 Task: Select the criteria, date is on or before to "tomorrow".
Action: Mouse moved to (190, 88)
Screenshot: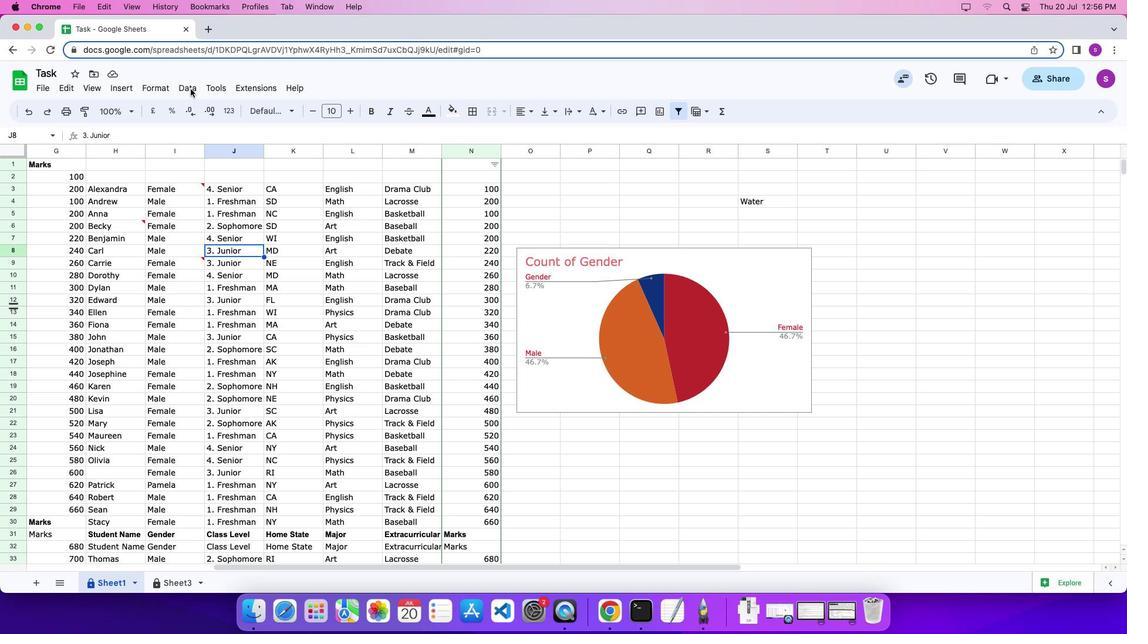 
Action: Mouse pressed left at (190, 88)
Screenshot: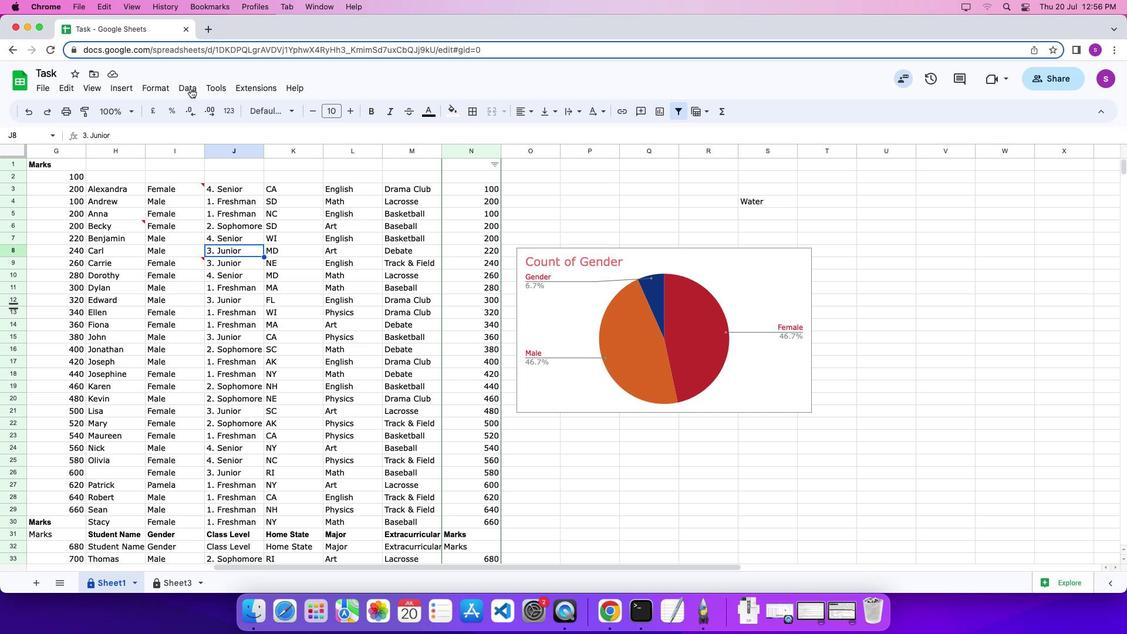 
Action: Mouse moved to (190, 88)
Screenshot: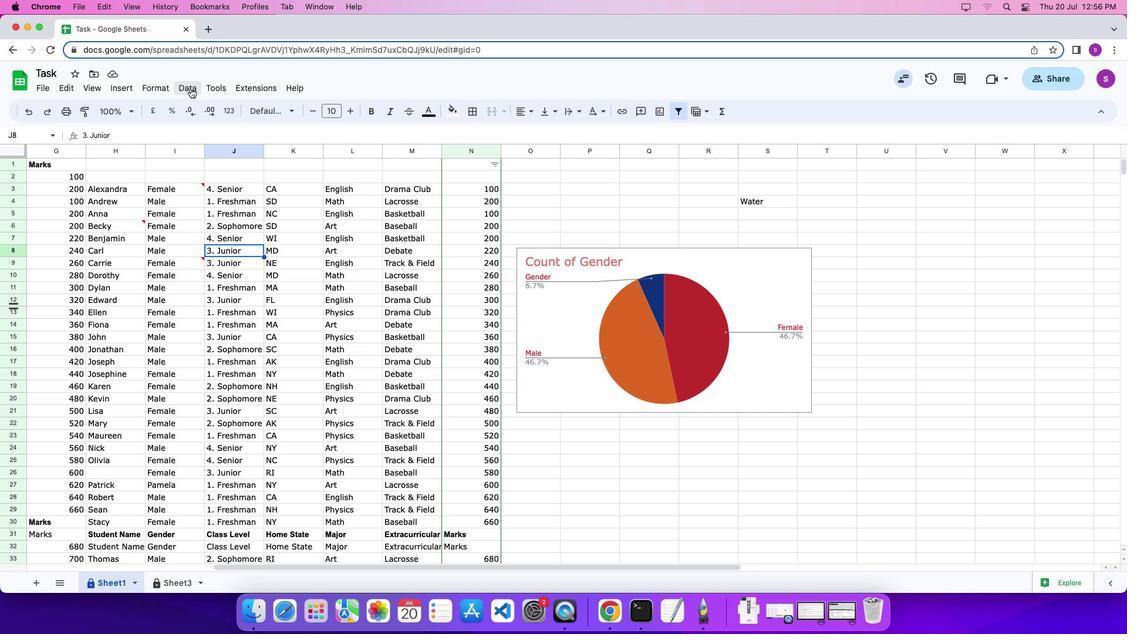 
Action: Mouse pressed left at (190, 88)
Screenshot: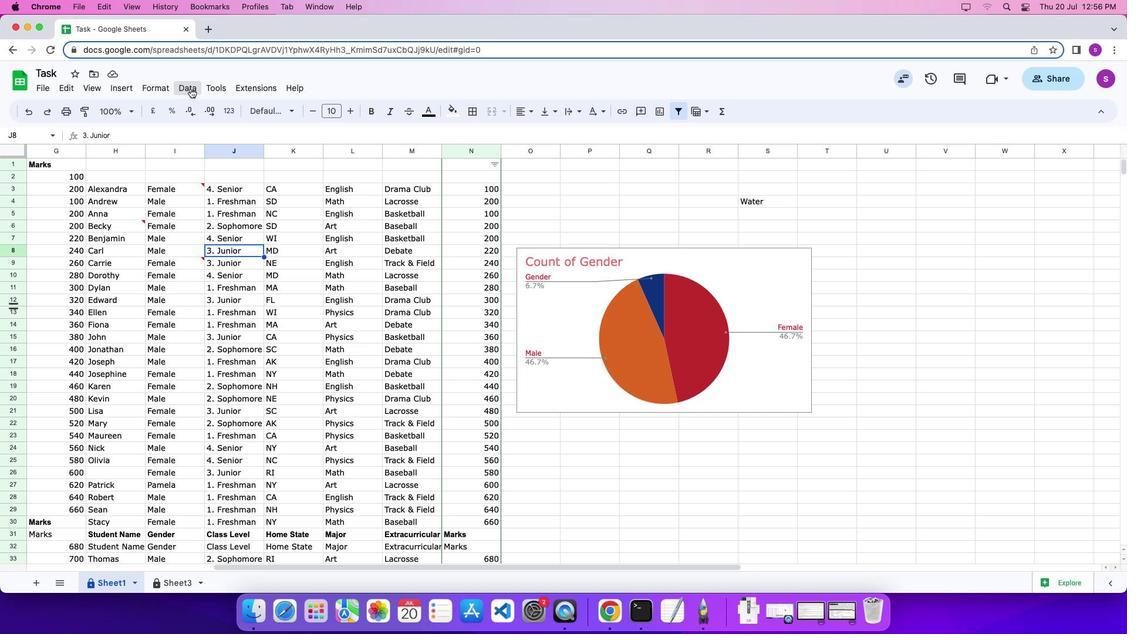 
Action: Mouse pressed left at (190, 88)
Screenshot: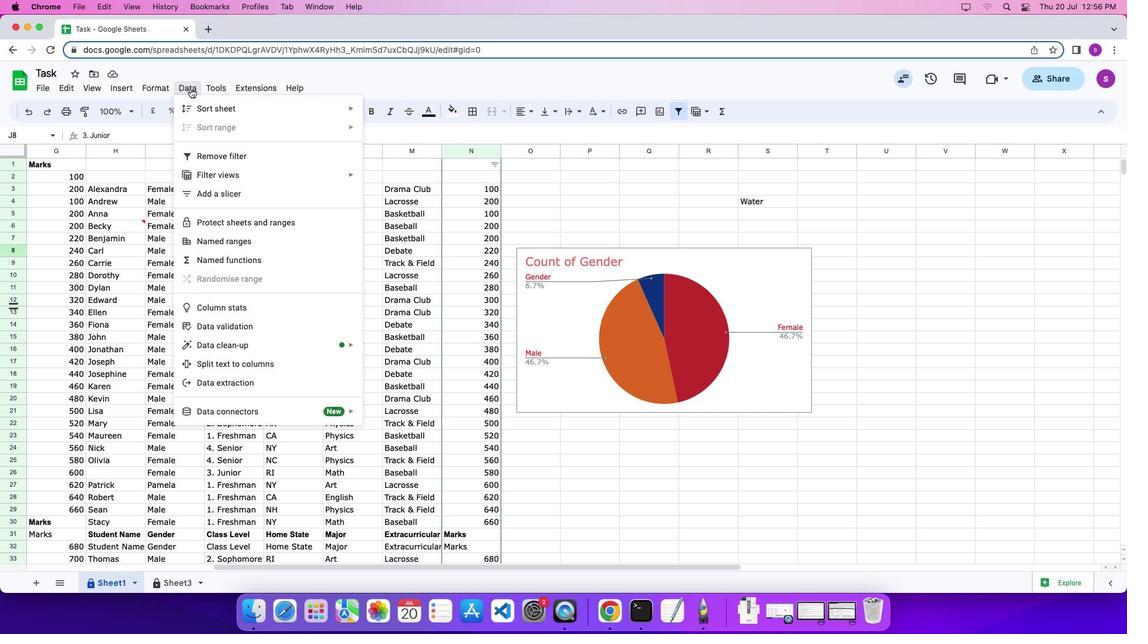 
Action: Mouse moved to (226, 323)
Screenshot: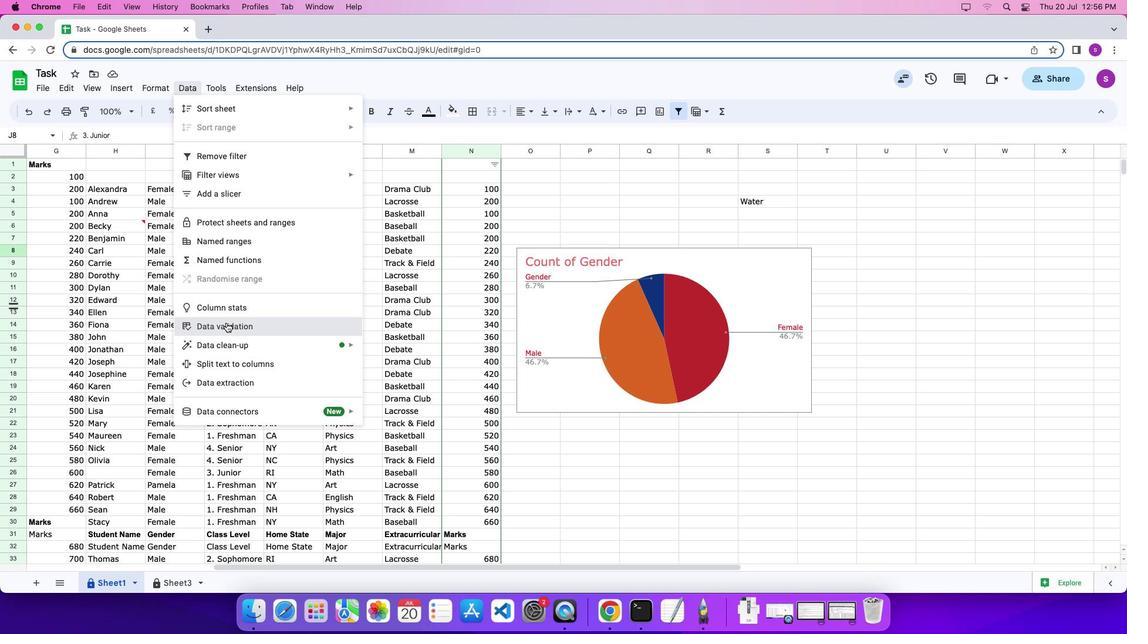 
Action: Mouse pressed left at (226, 323)
Screenshot: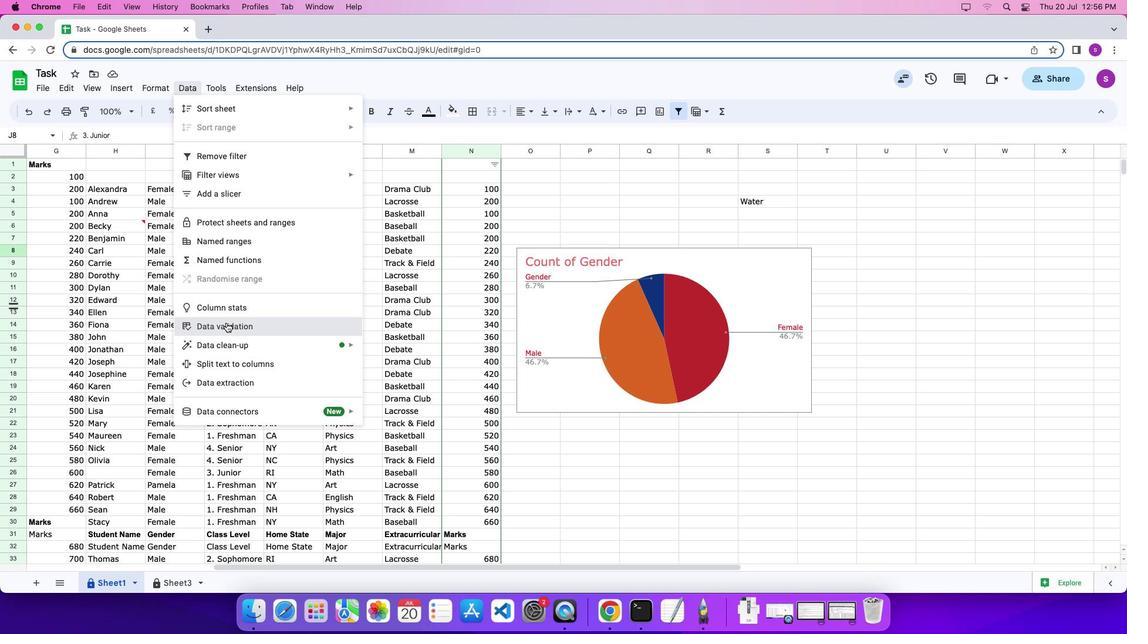 
Action: Mouse moved to (1047, 333)
Screenshot: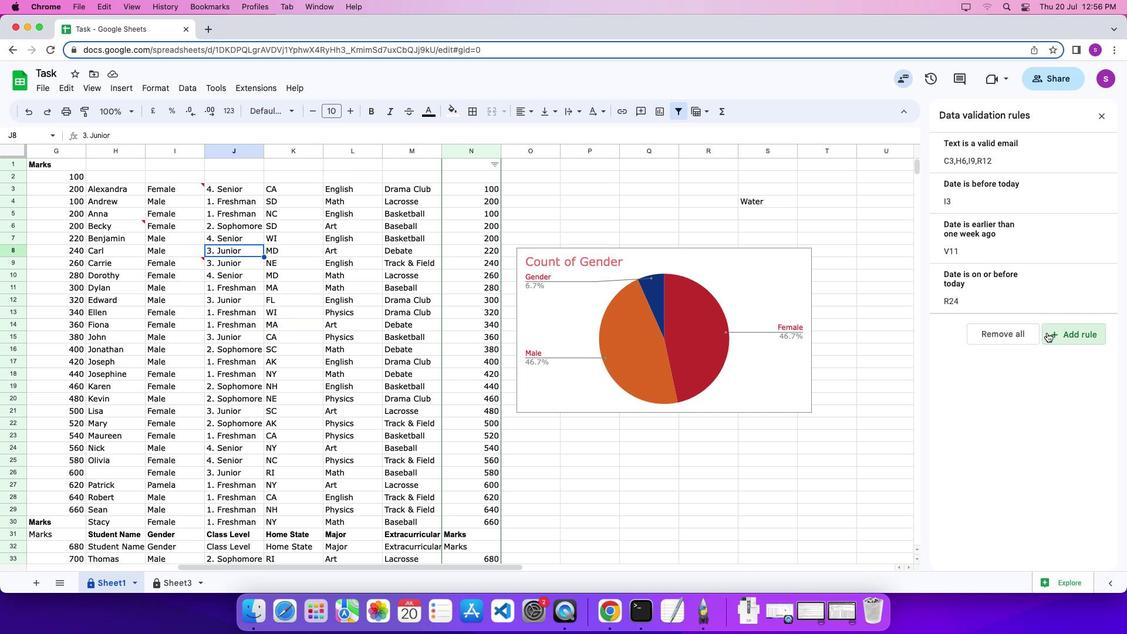 
Action: Mouse pressed left at (1047, 333)
Screenshot: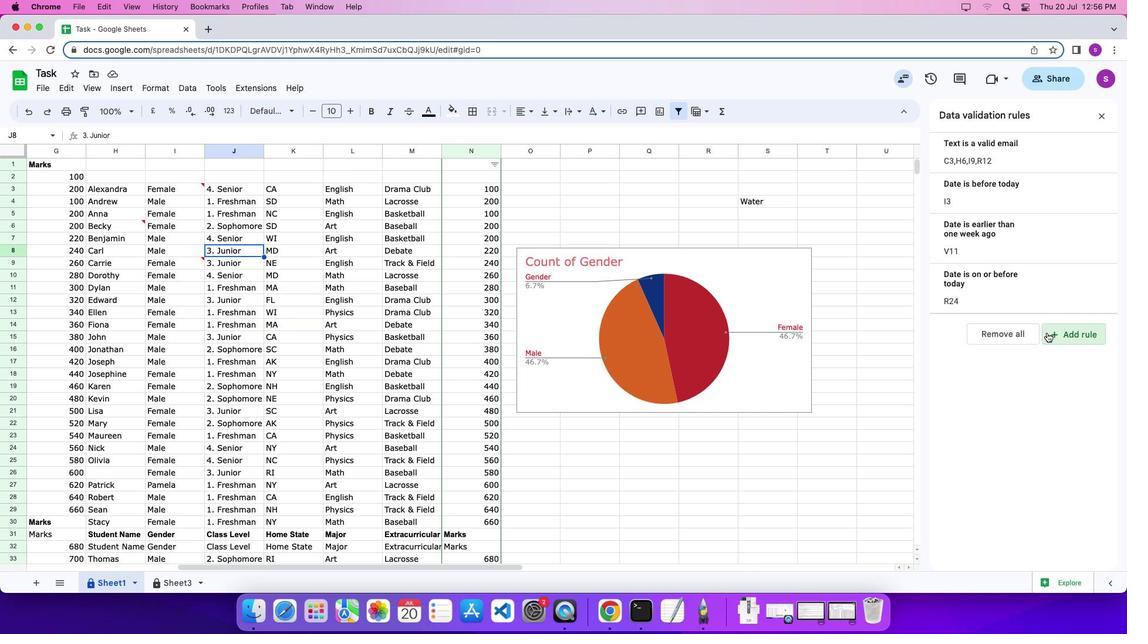 
Action: Mouse moved to (1011, 216)
Screenshot: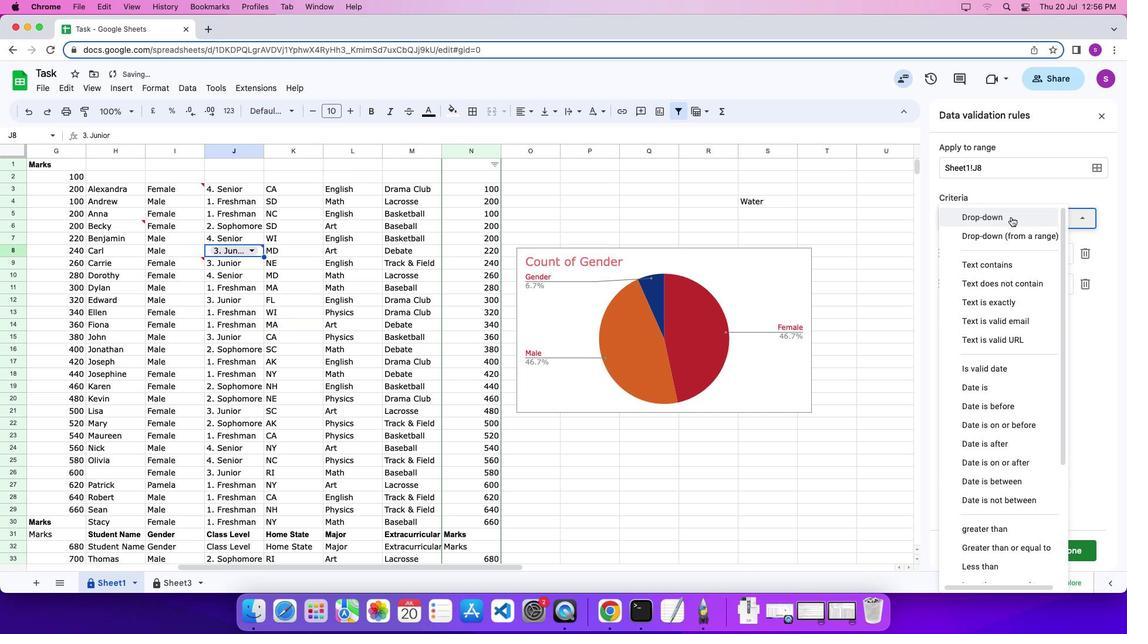 
Action: Mouse pressed left at (1011, 216)
Screenshot: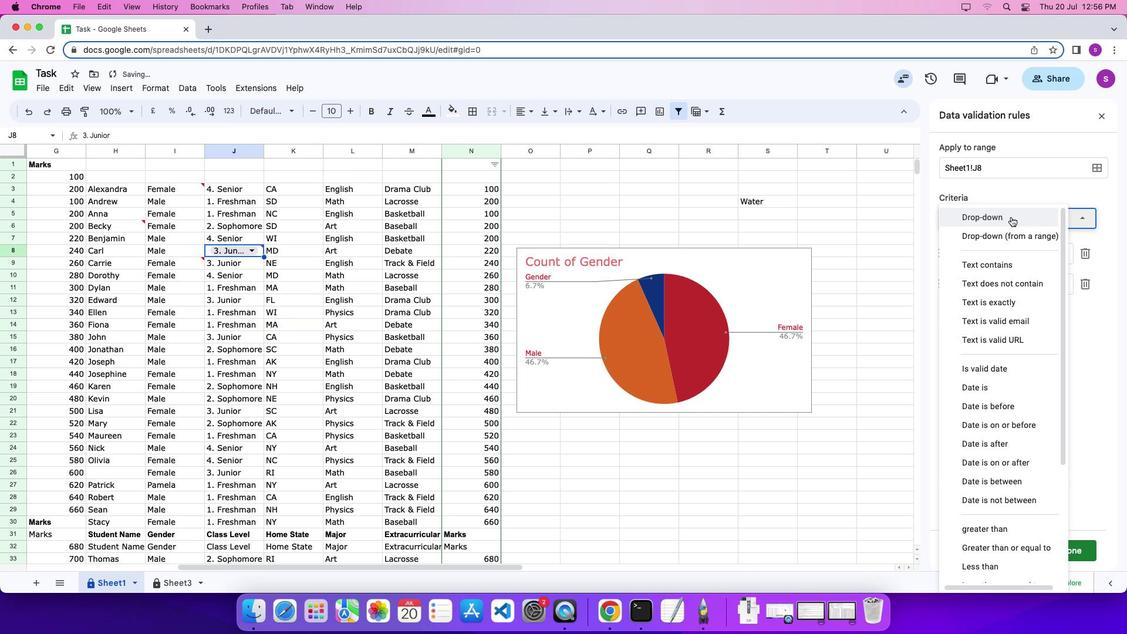 
Action: Mouse moved to (1030, 420)
Screenshot: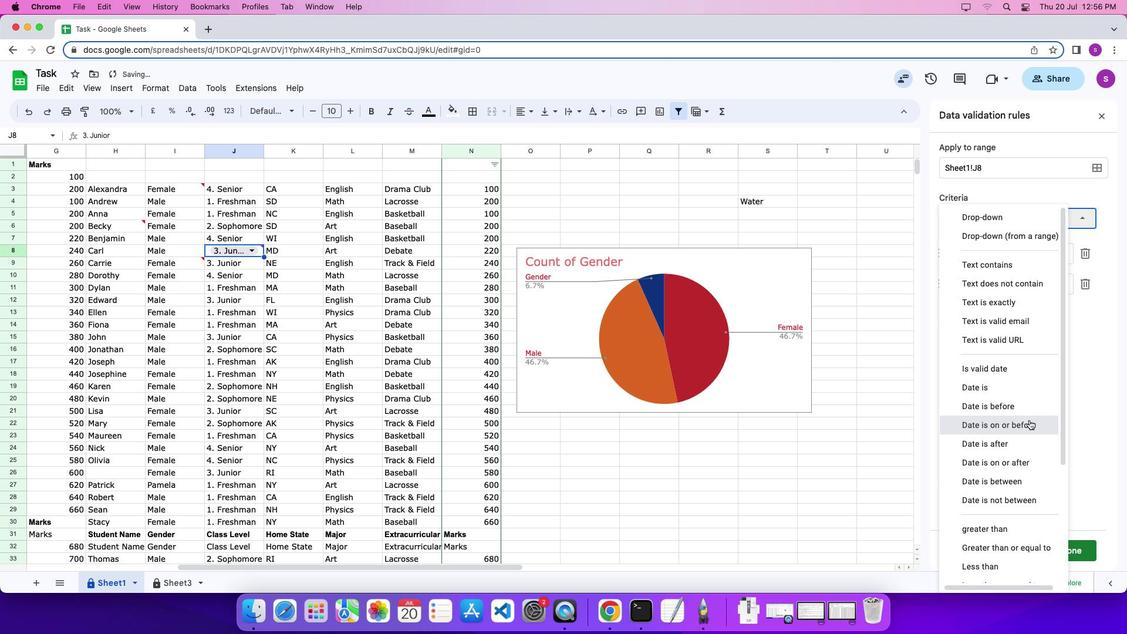 
Action: Mouse pressed left at (1030, 420)
Screenshot: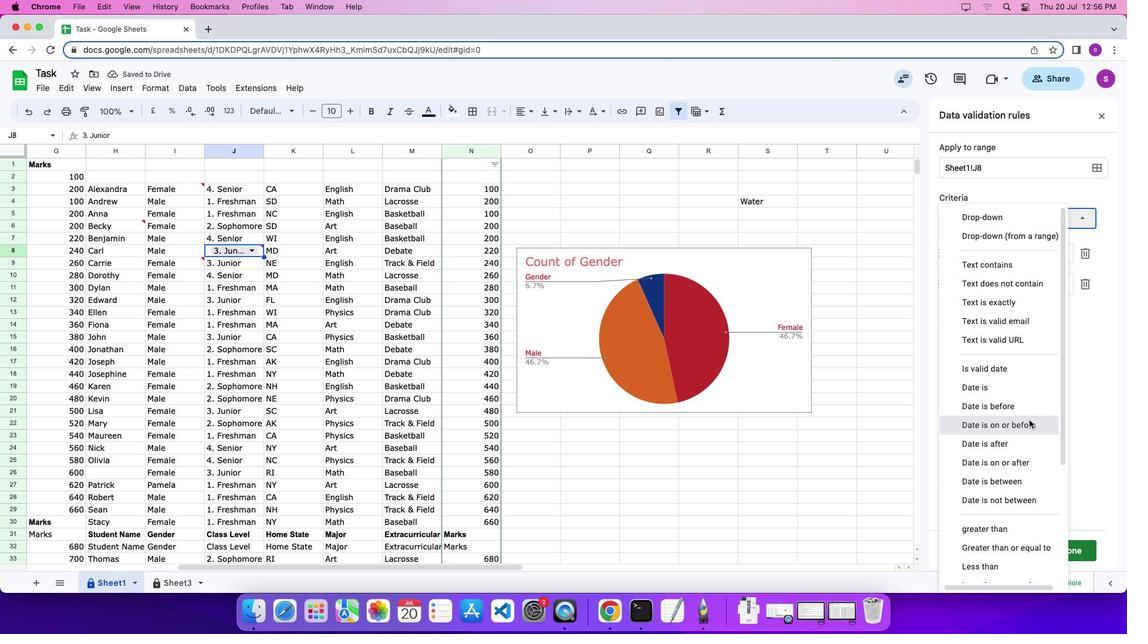 
Action: Mouse moved to (1017, 245)
Screenshot: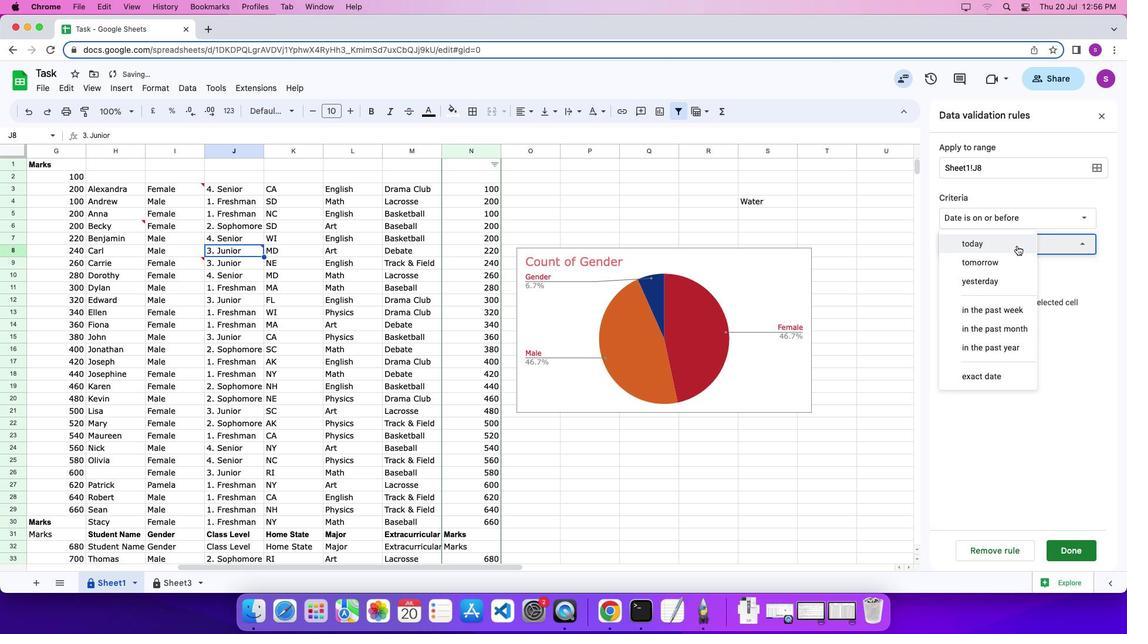 
Action: Mouse pressed left at (1017, 245)
Screenshot: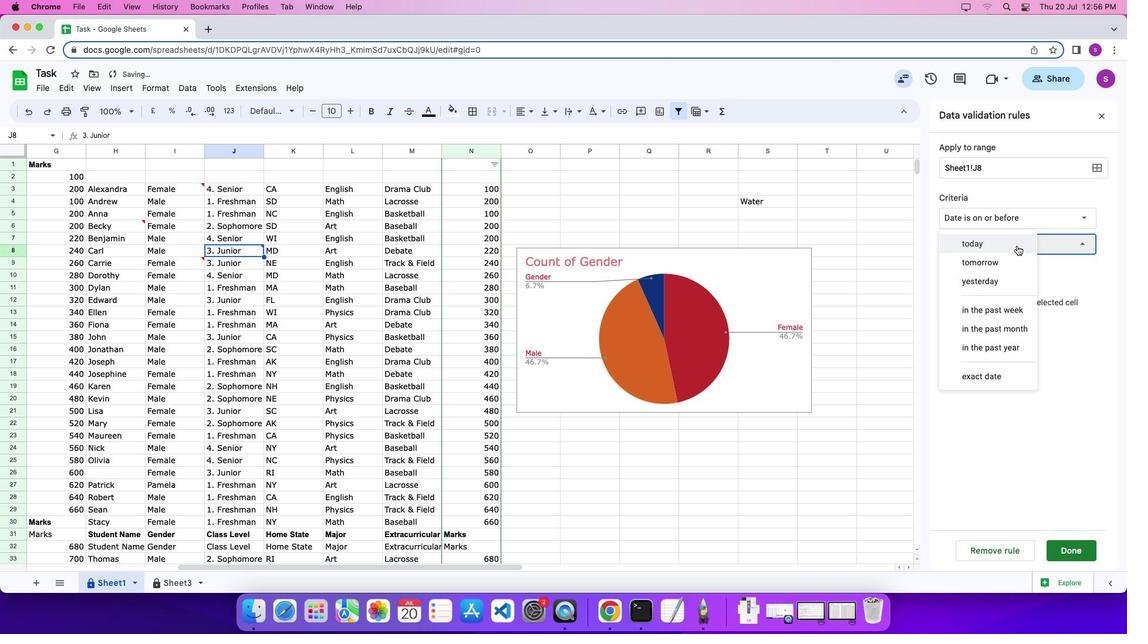 
Action: Mouse moved to (1013, 265)
Screenshot: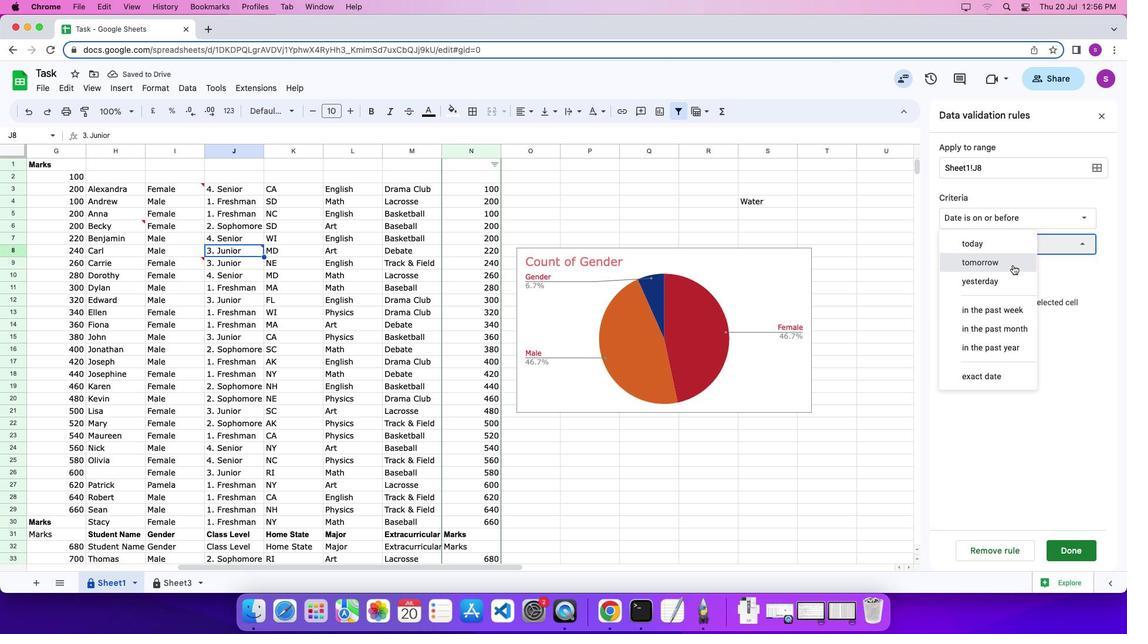 
Action: Mouse pressed left at (1013, 265)
Screenshot: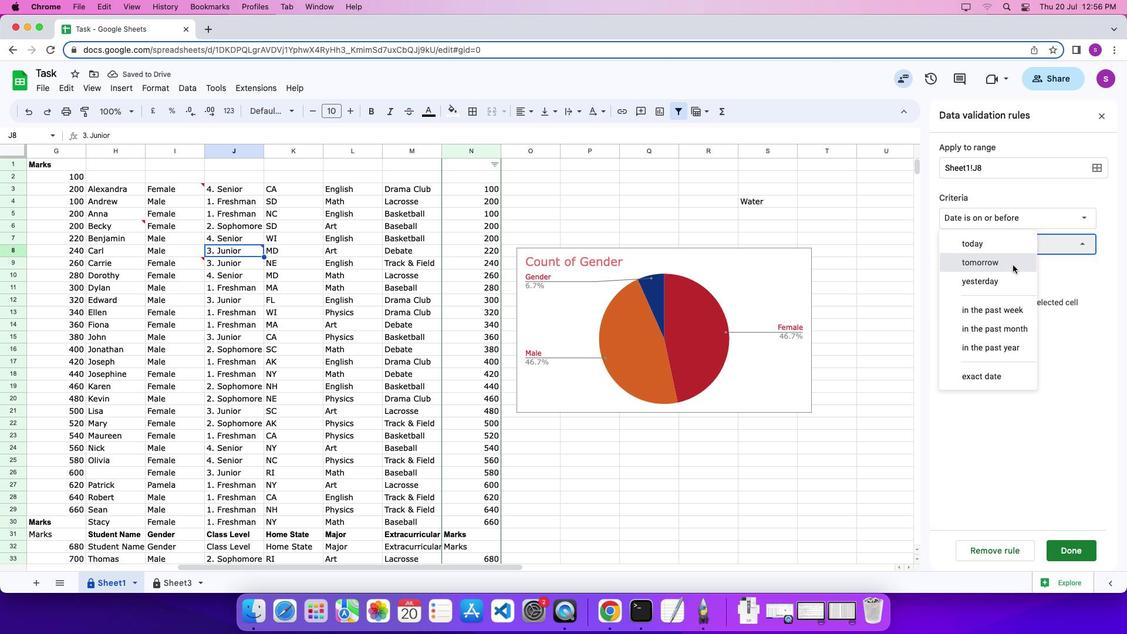 
Action: Mouse moved to (1065, 543)
Screenshot: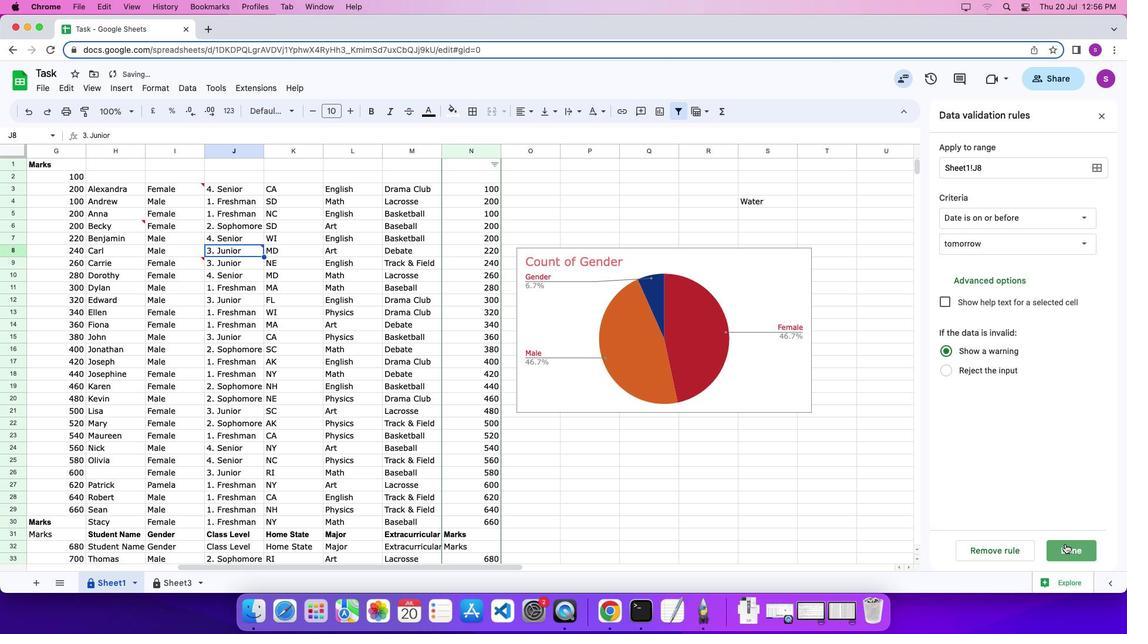 
Action: Mouse pressed left at (1065, 543)
Screenshot: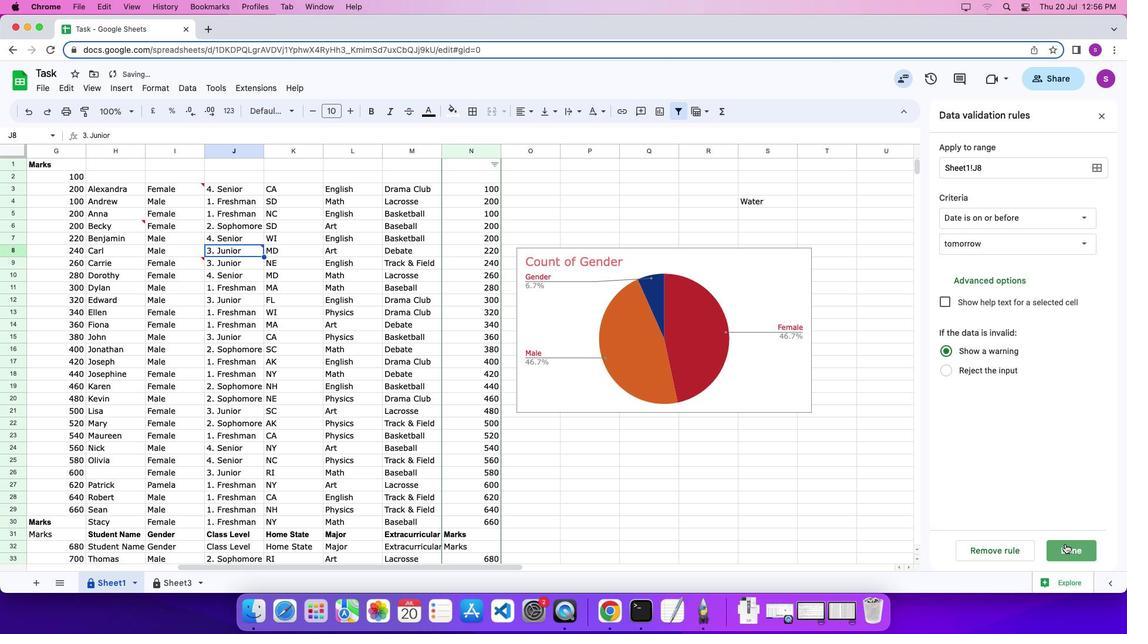
